 Task: Use Bark Effect in this video Movie B.mp4
Action: Mouse moved to (293, 81)
Screenshot: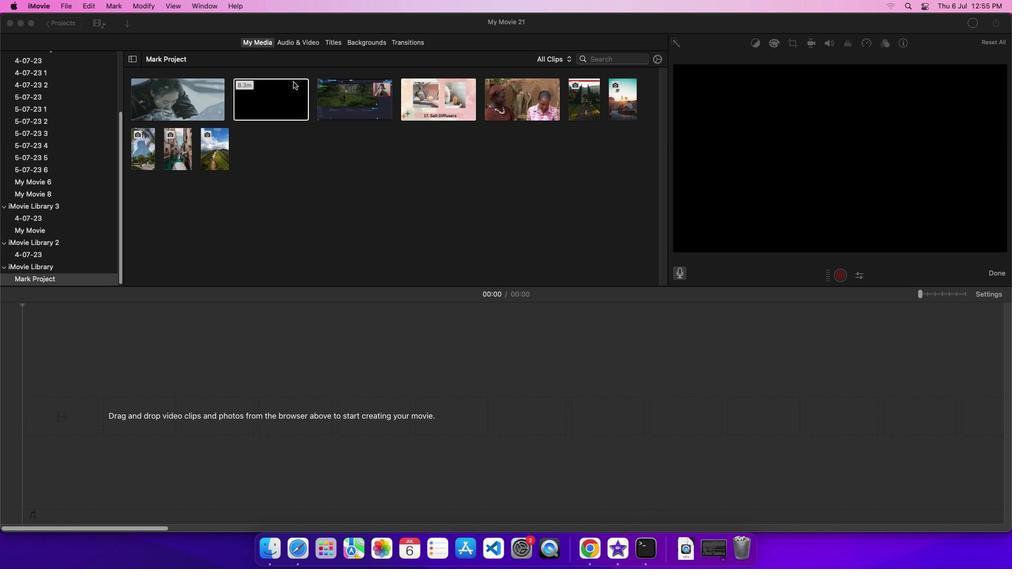 
Action: Mouse pressed left at (293, 81)
Screenshot: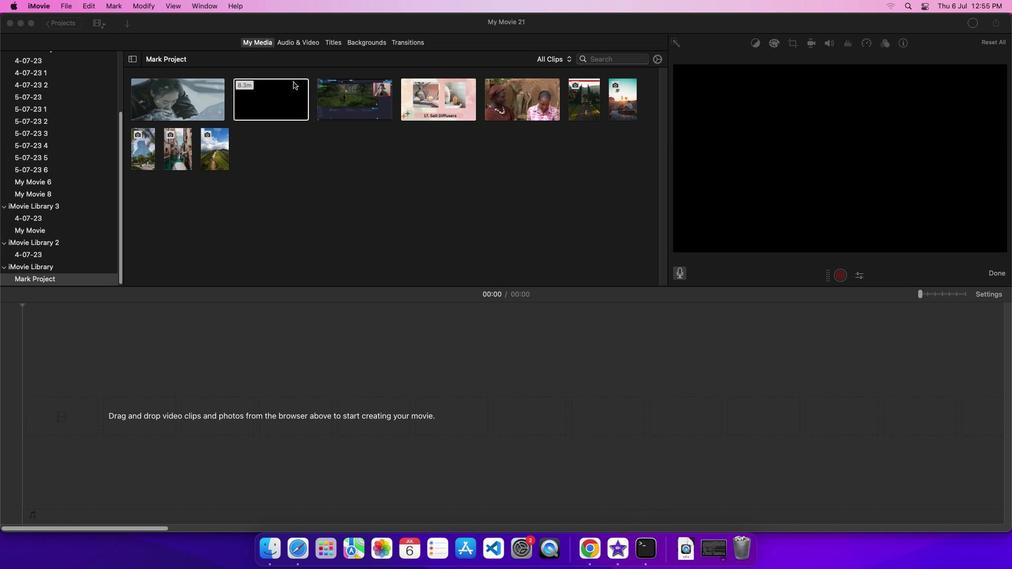 
Action: Mouse moved to (284, 89)
Screenshot: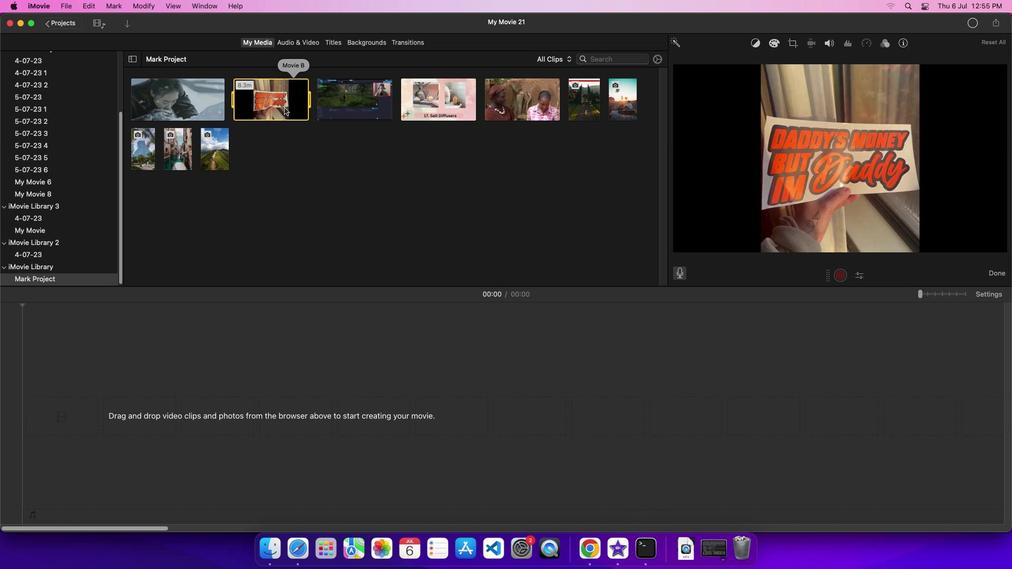 
Action: Mouse pressed left at (284, 89)
Screenshot: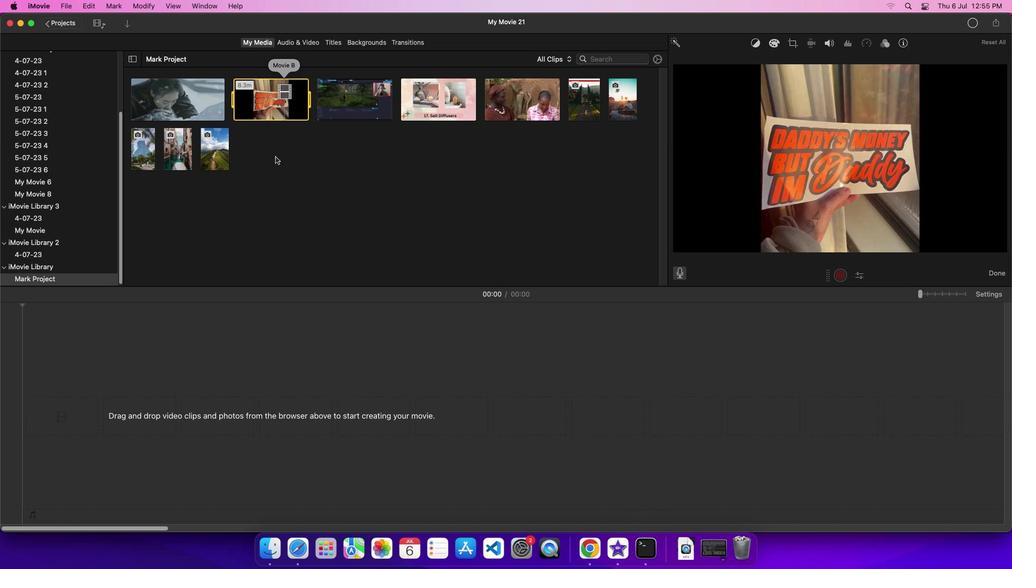 
Action: Mouse moved to (294, 41)
Screenshot: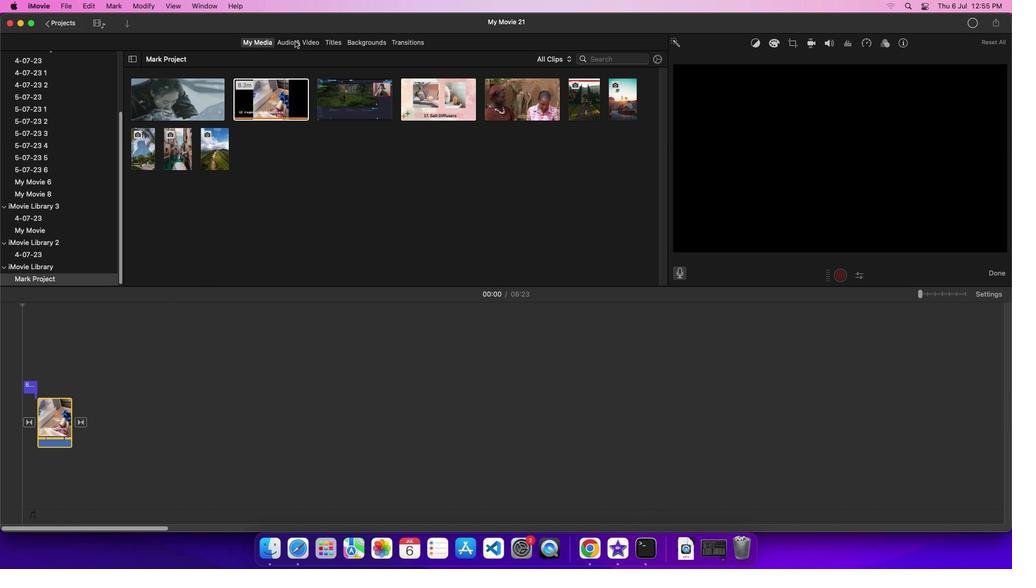 
Action: Mouse pressed left at (294, 41)
Screenshot: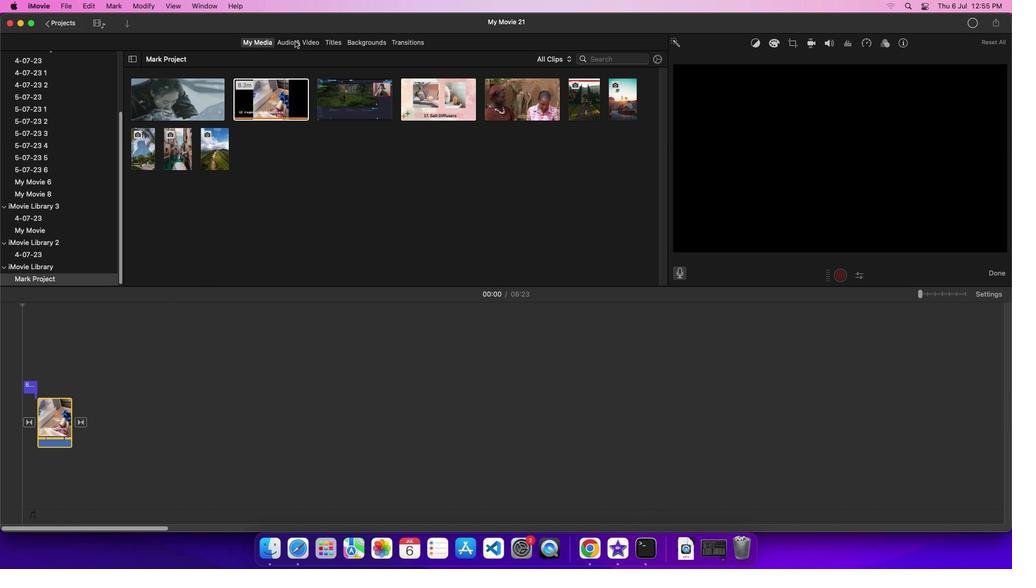 
Action: Mouse moved to (45, 98)
Screenshot: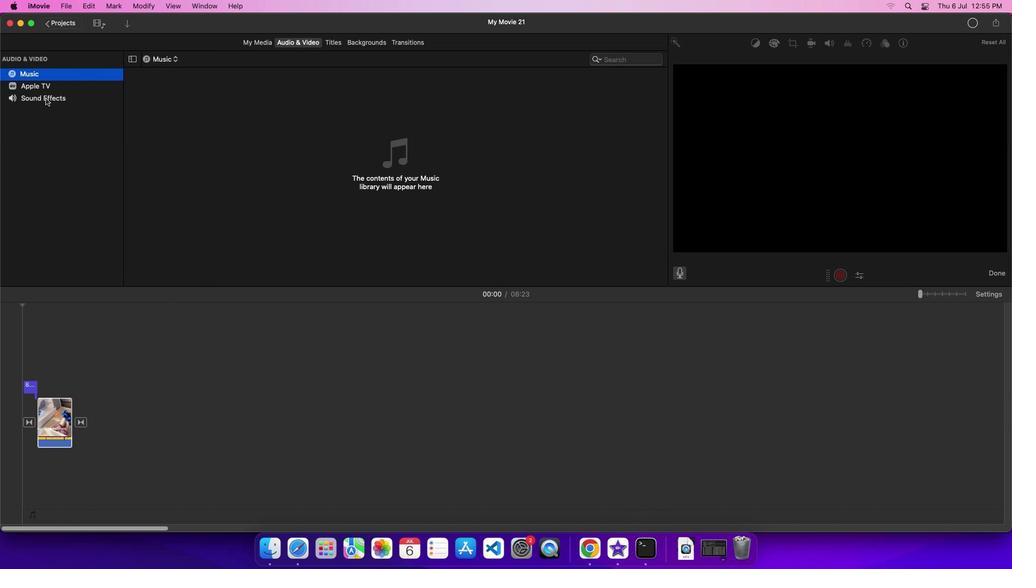 
Action: Mouse pressed left at (45, 98)
Screenshot: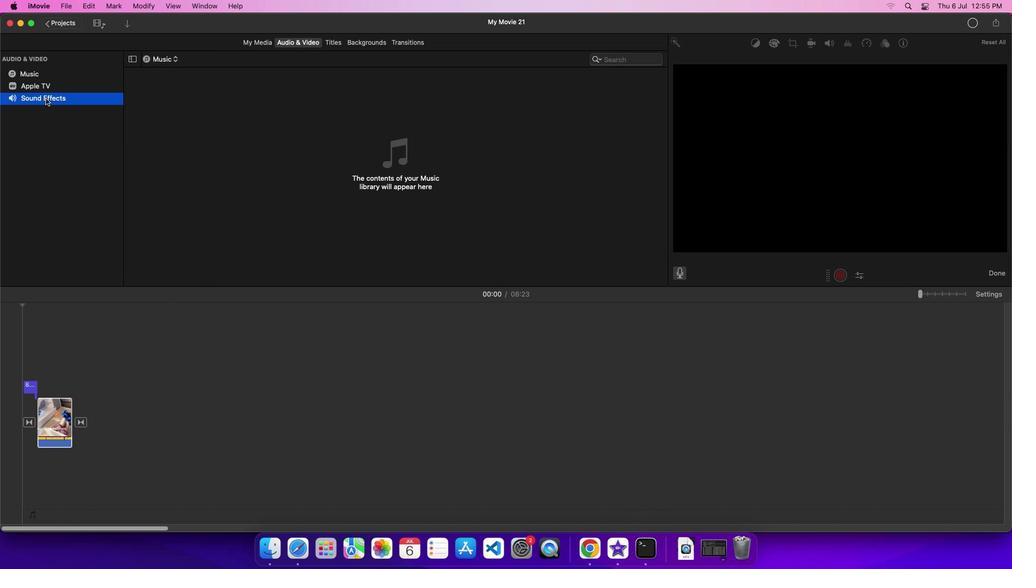
Action: Mouse moved to (150, 179)
Screenshot: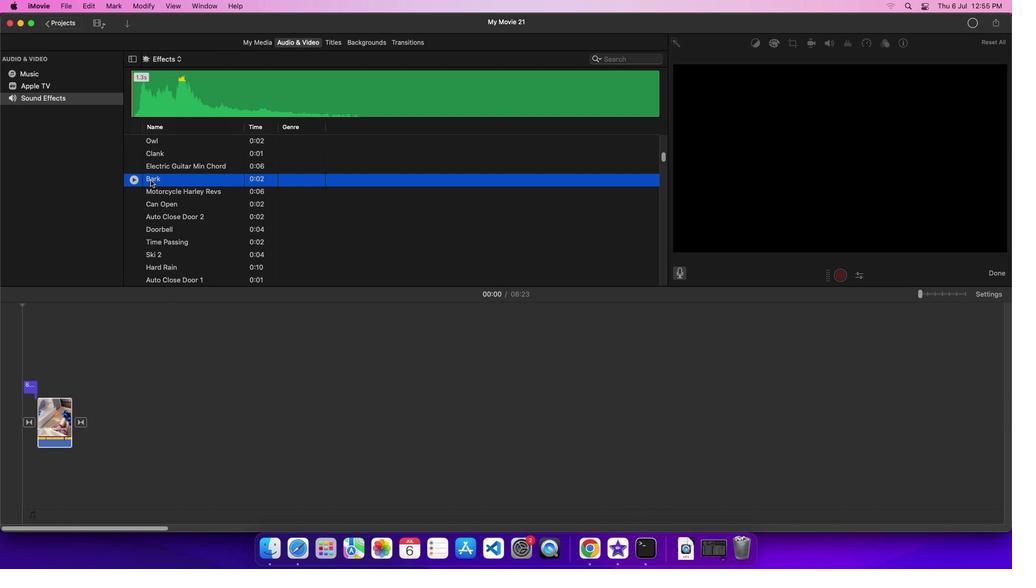 
Action: Mouse pressed left at (150, 179)
Screenshot: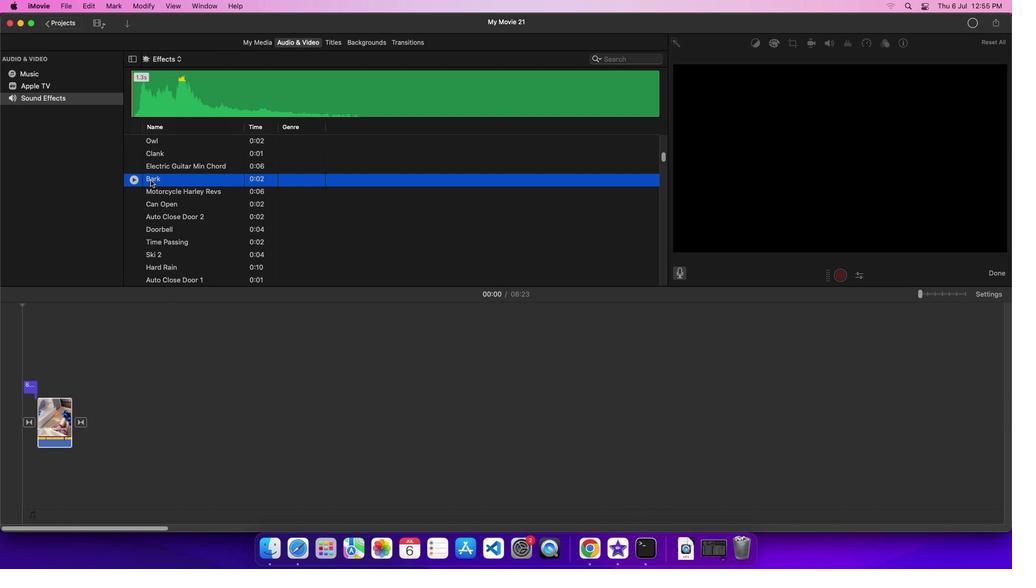 
Action: Mouse moved to (177, 180)
Screenshot: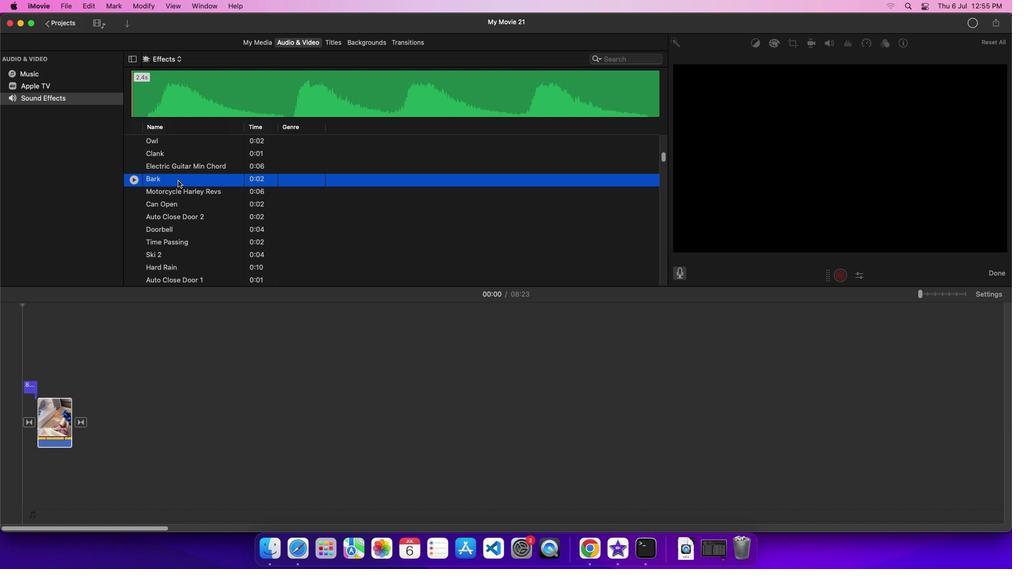 
Action: Mouse pressed left at (177, 180)
Screenshot: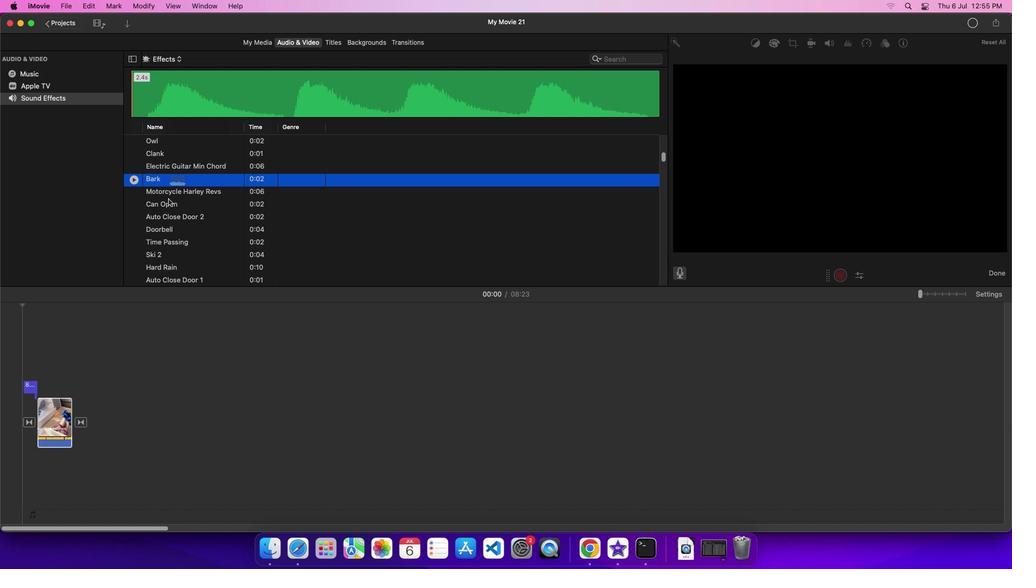 
Action: Mouse moved to (99, 465)
Screenshot: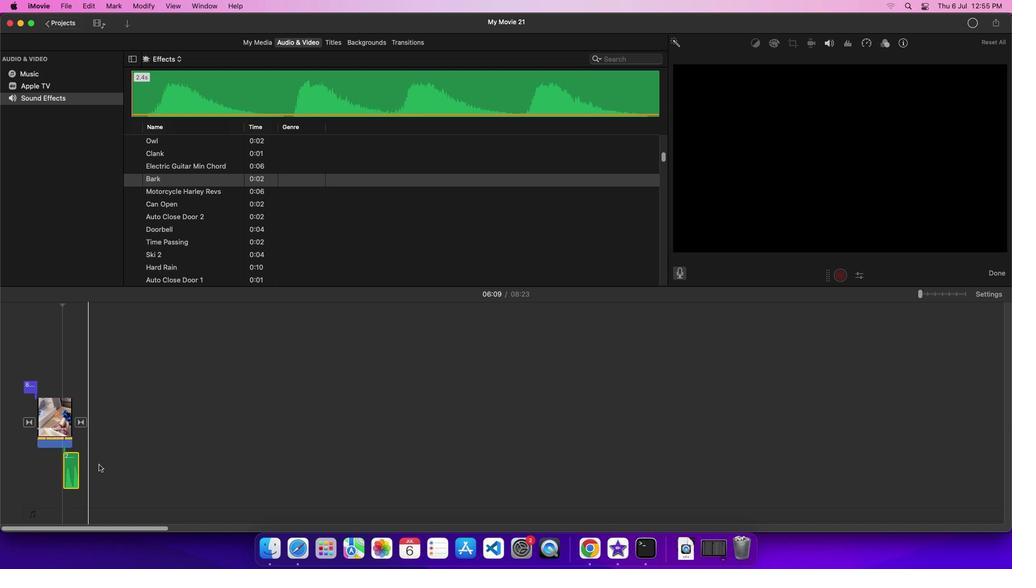 
